Task: Create a section Code Cowboys and in the section, add a milestone UI/UX Design Enhancements in the project Trex.
Action: Mouse moved to (33, 63)
Screenshot: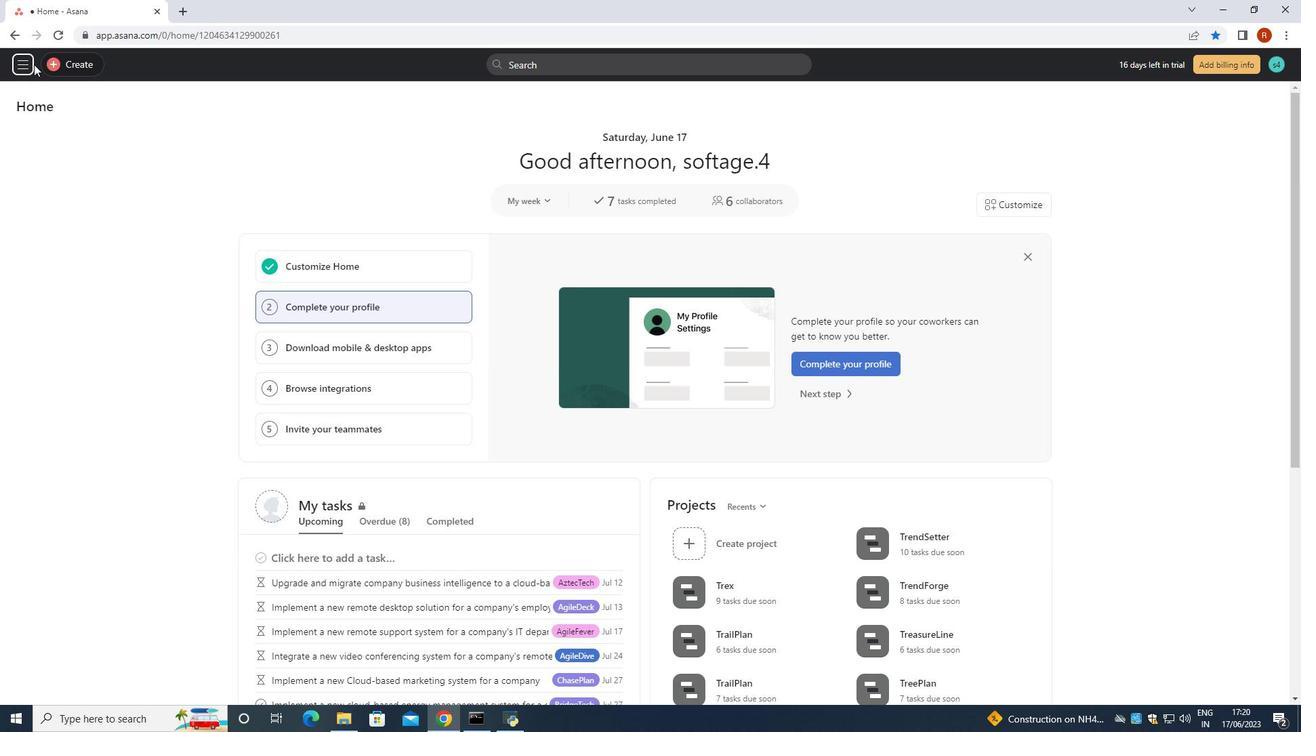 
Action: Mouse pressed left at (33, 63)
Screenshot: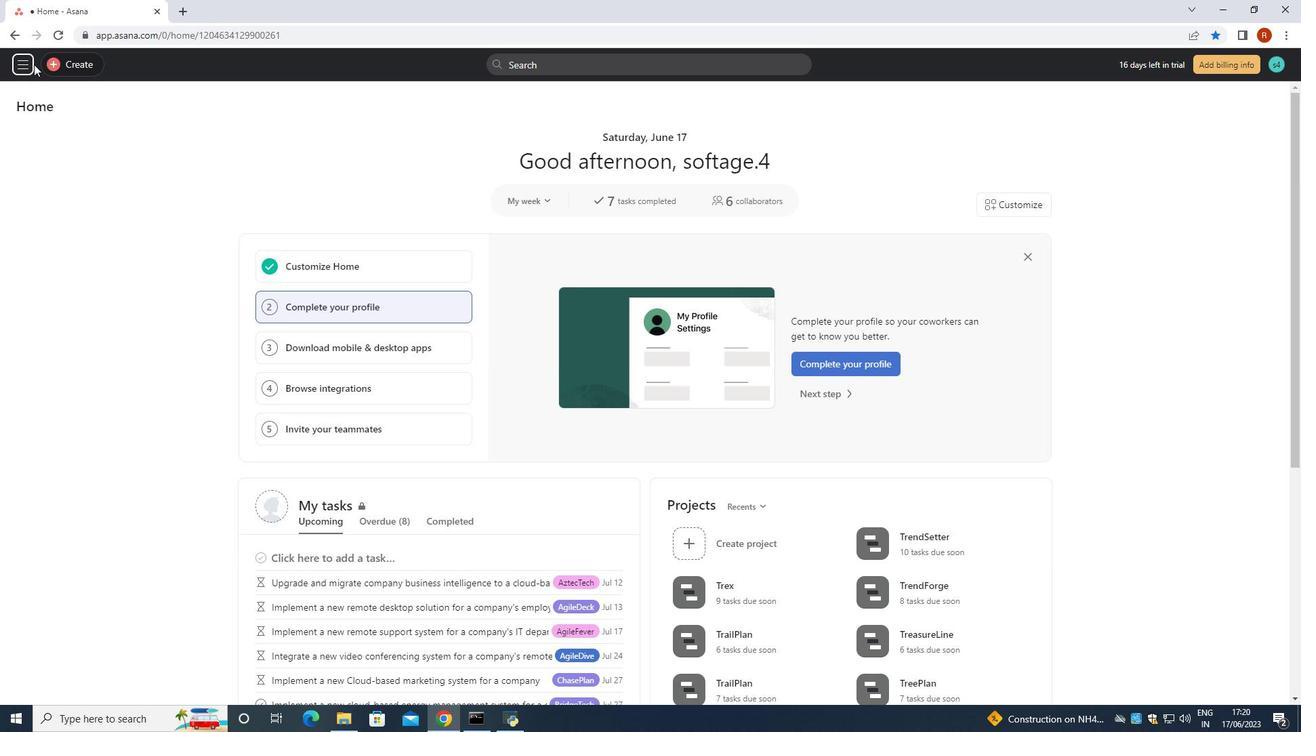 
Action: Mouse moved to (19, 61)
Screenshot: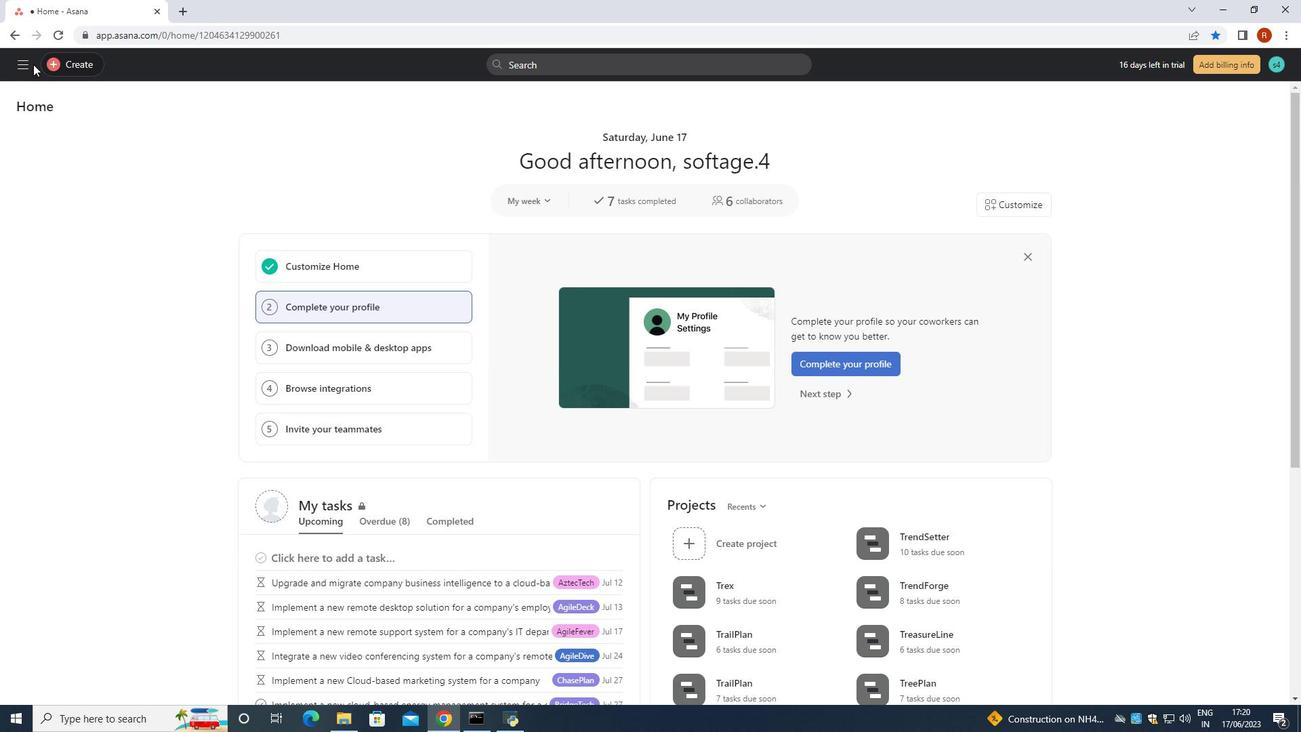 
Action: Mouse pressed left at (19, 61)
Screenshot: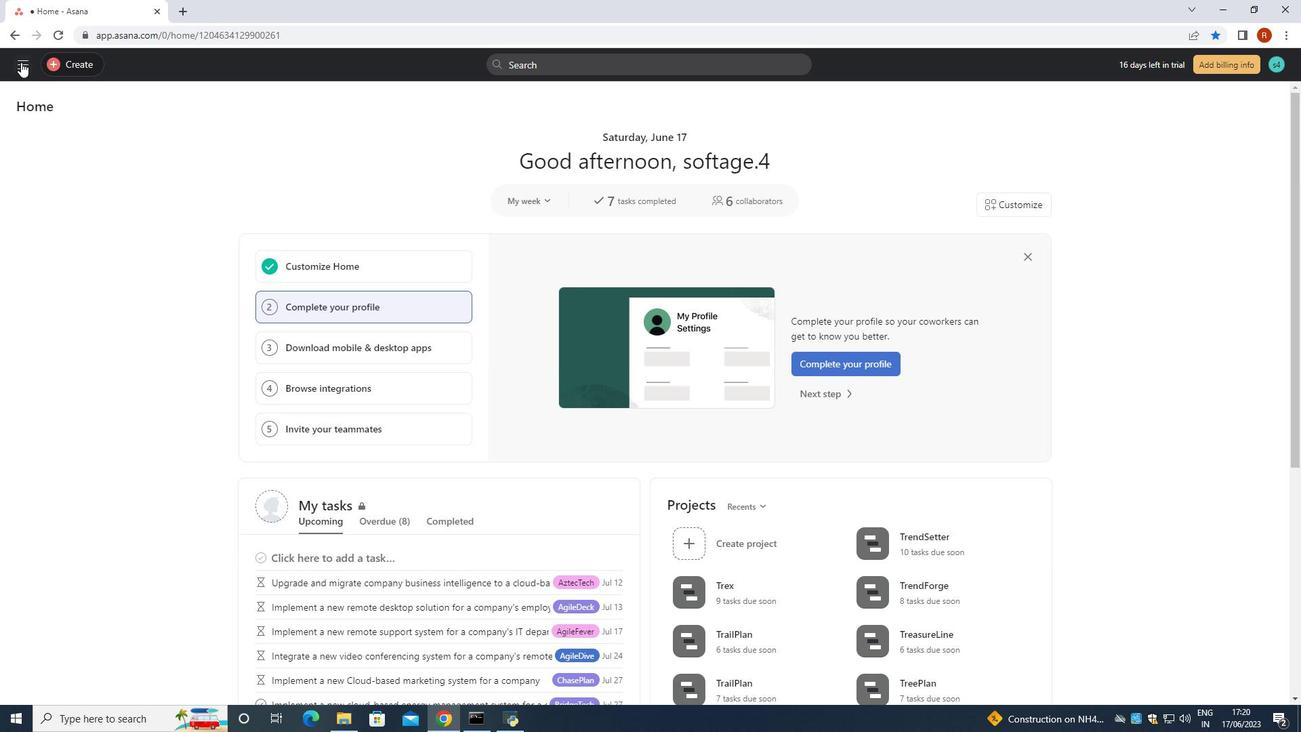 
Action: Mouse moved to (93, 392)
Screenshot: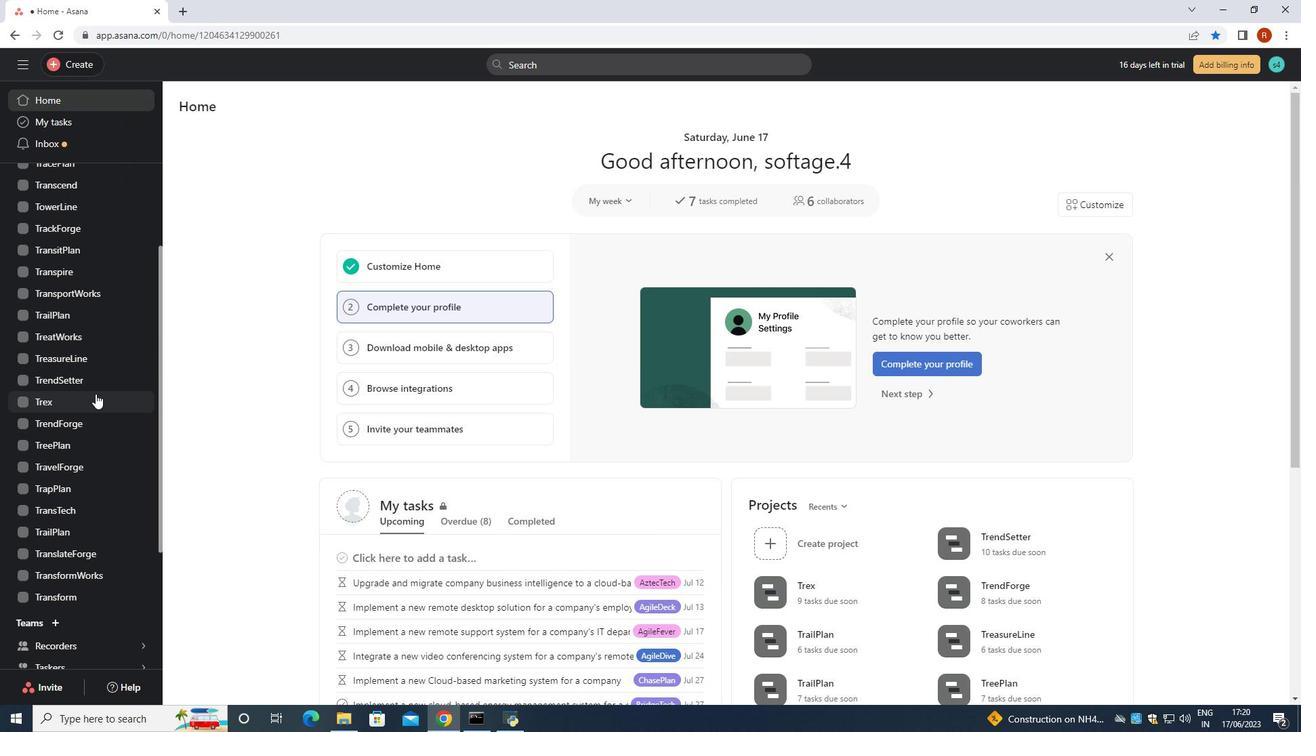
Action: Mouse pressed left at (93, 392)
Screenshot: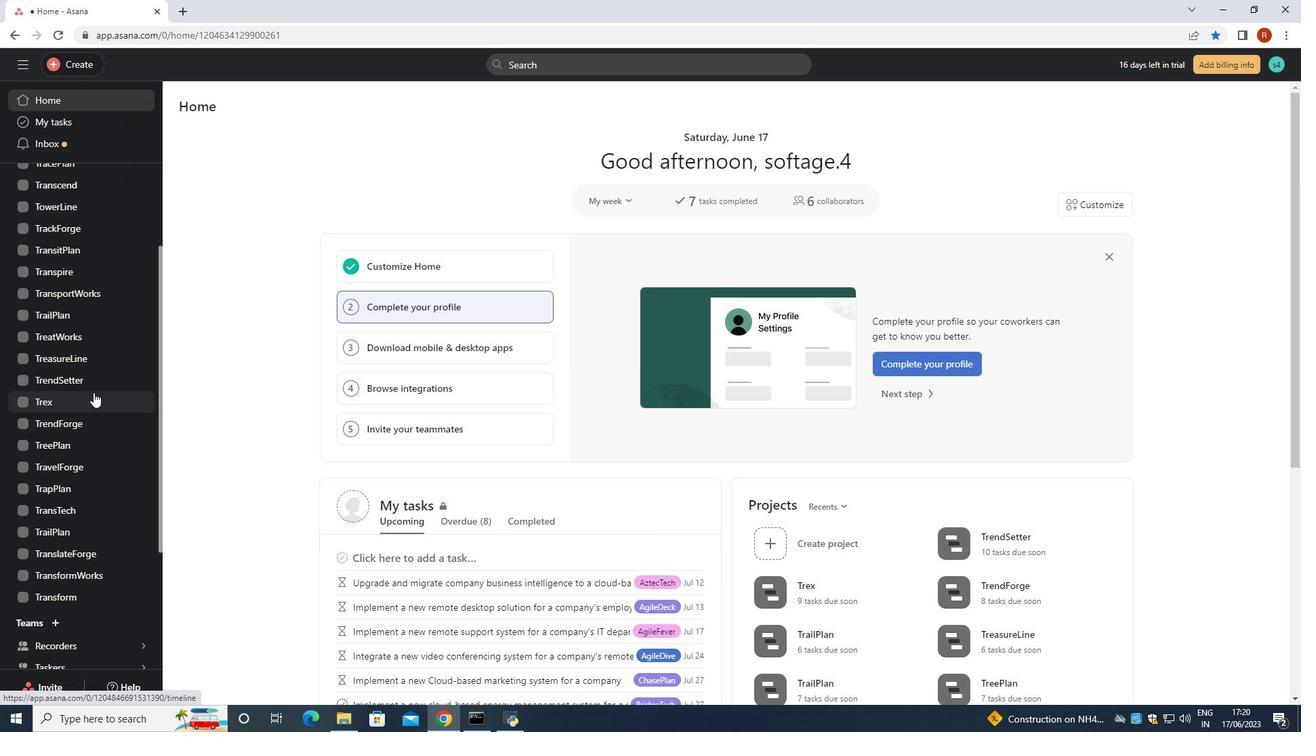 
Action: Mouse moved to (225, 438)
Screenshot: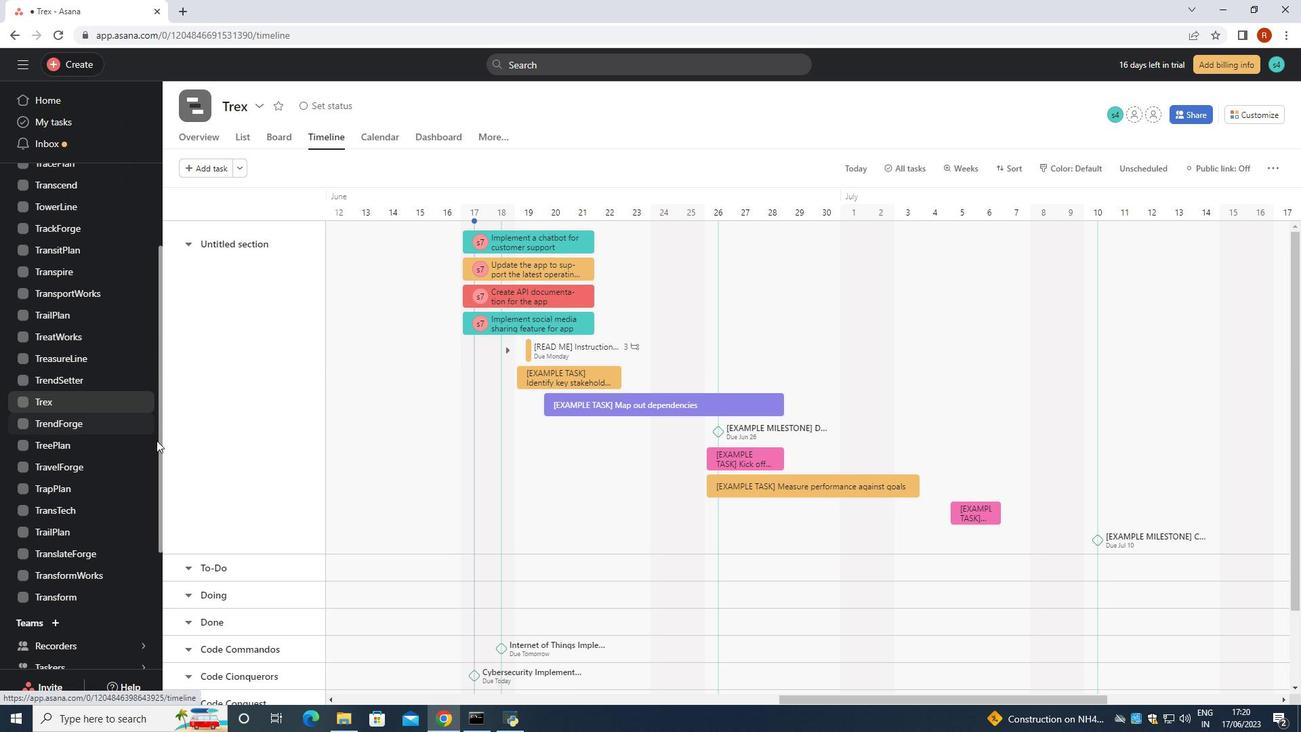 
Action: Mouse scrolled (225, 438) with delta (0, 0)
Screenshot: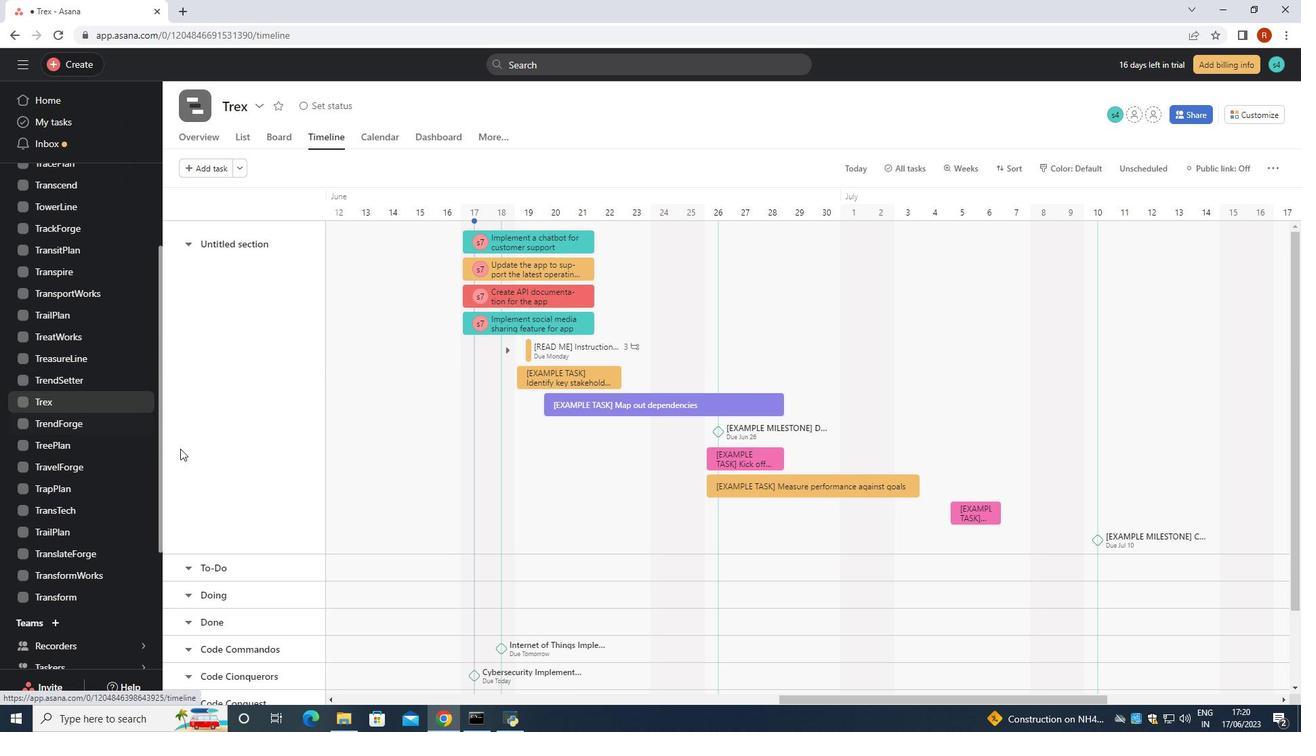 
Action: Mouse scrolled (225, 438) with delta (0, 0)
Screenshot: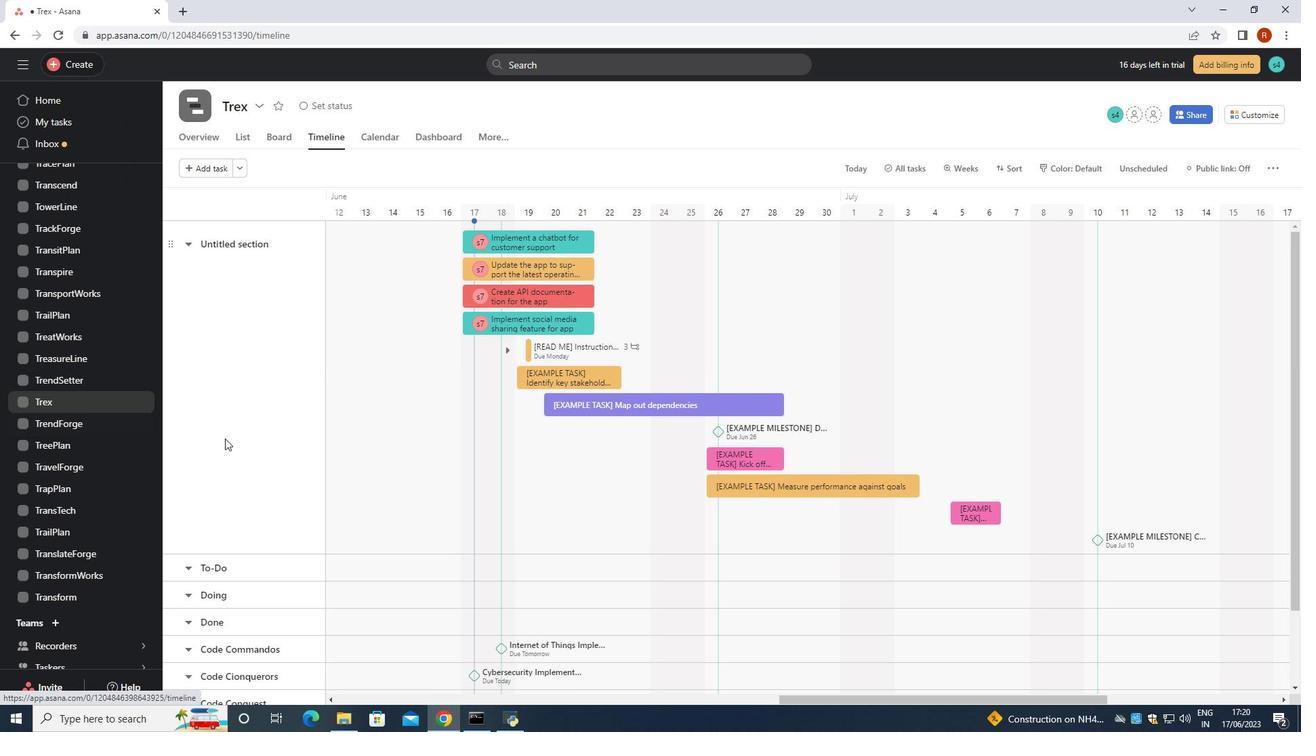 
Action: Mouse moved to (227, 438)
Screenshot: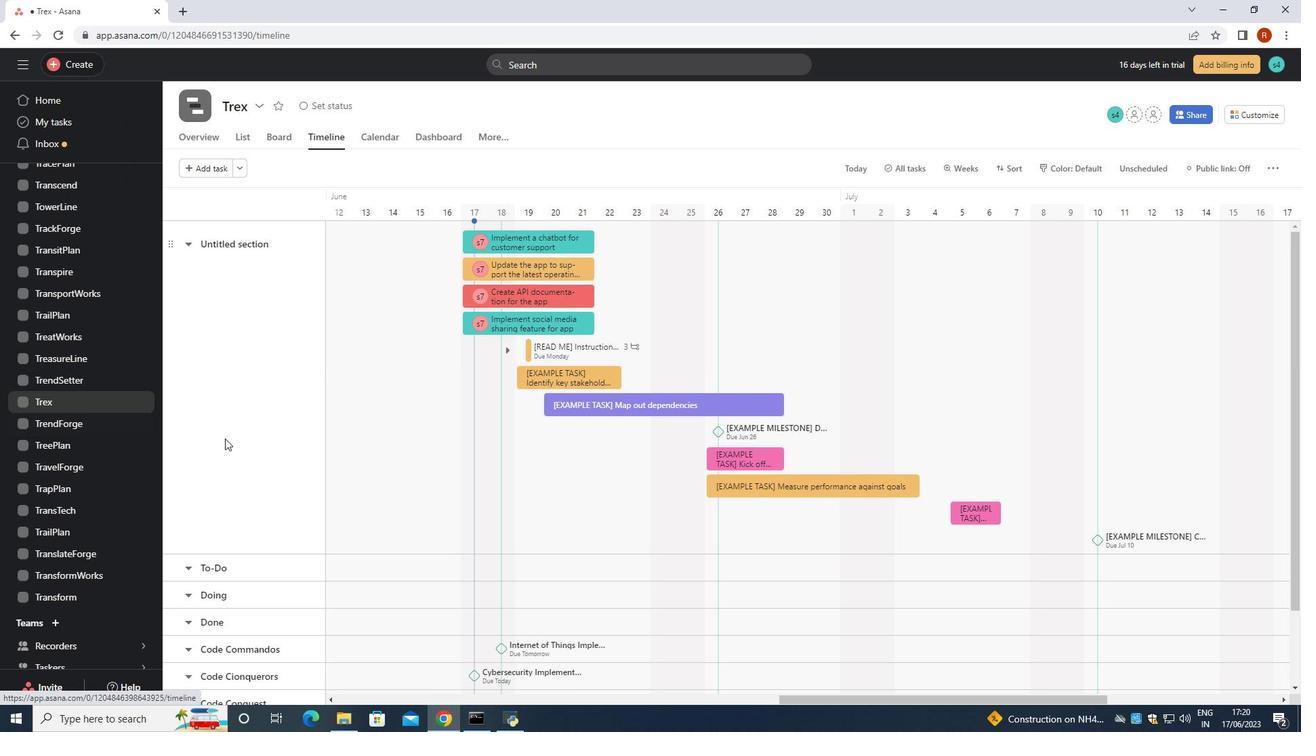 
Action: Mouse scrolled (227, 438) with delta (0, 0)
Screenshot: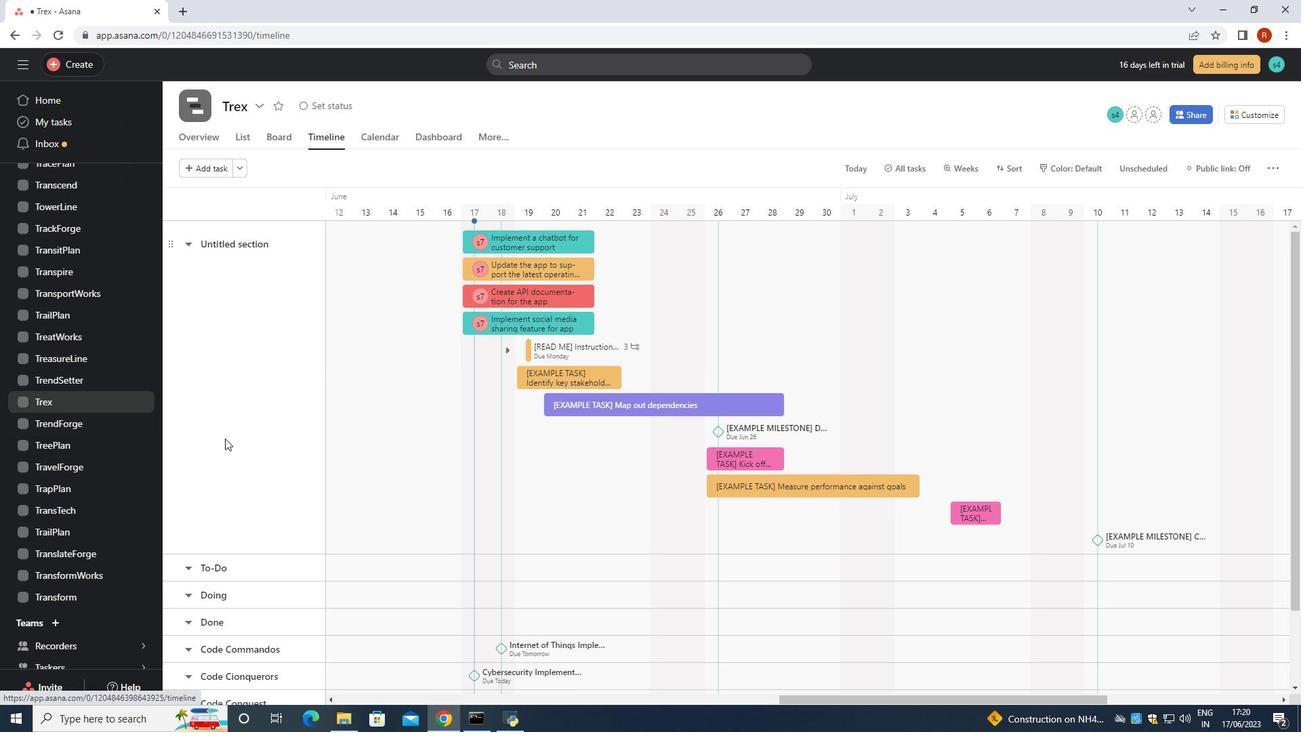 
Action: Mouse moved to (229, 438)
Screenshot: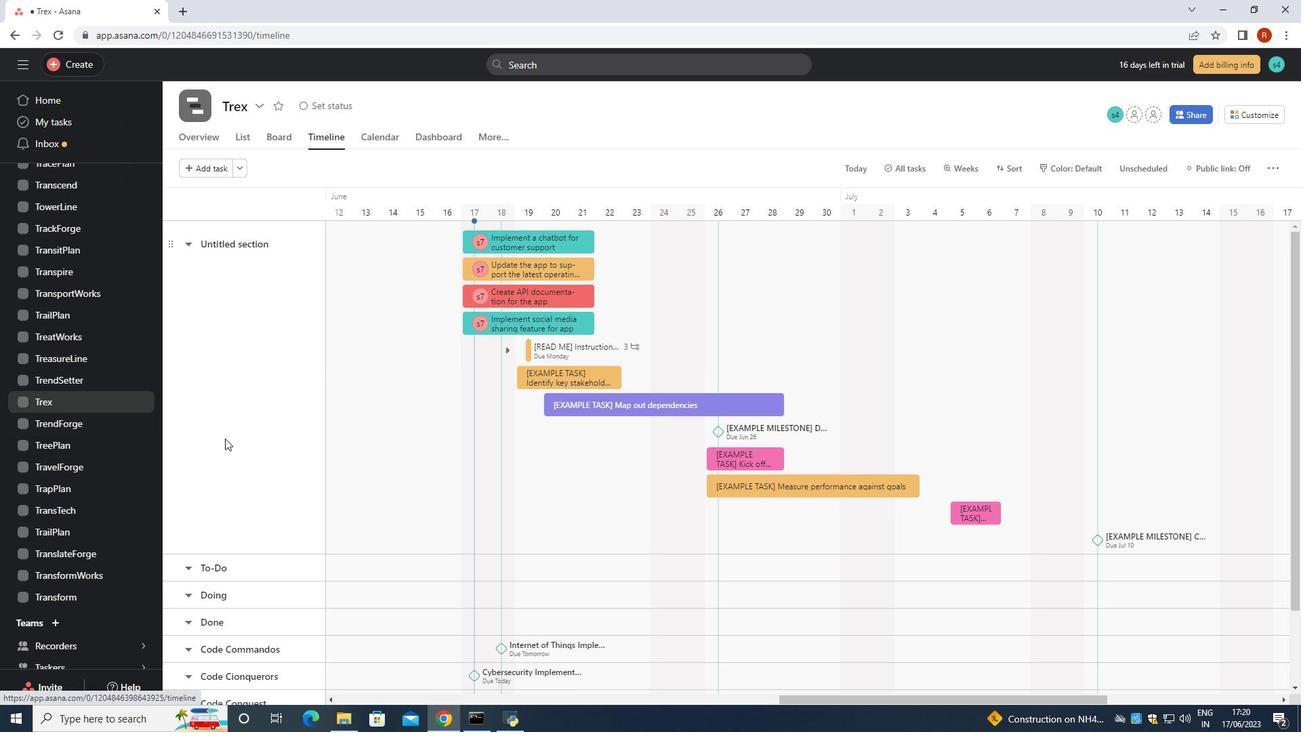 
Action: Mouse scrolled (229, 438) with delta (0, 0)
Screenshot: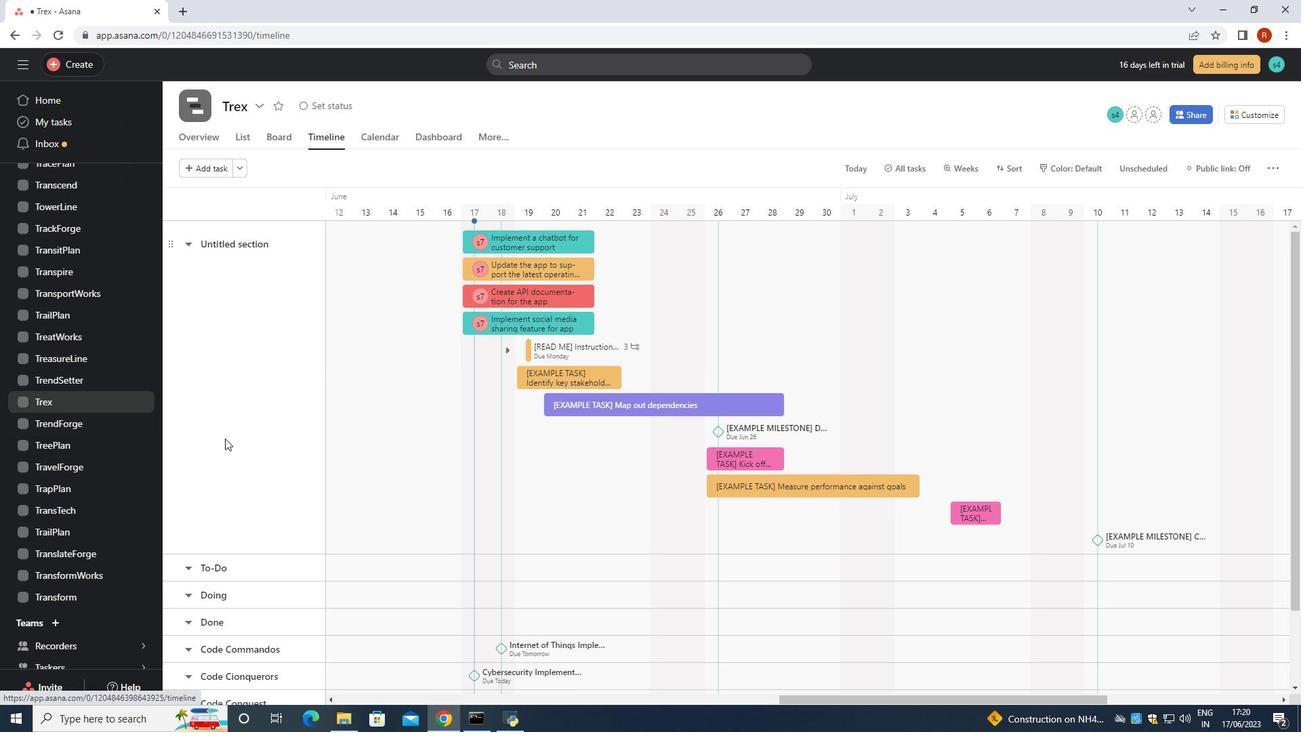 
Action: Mouse moved to (232, 438)
Screenshot: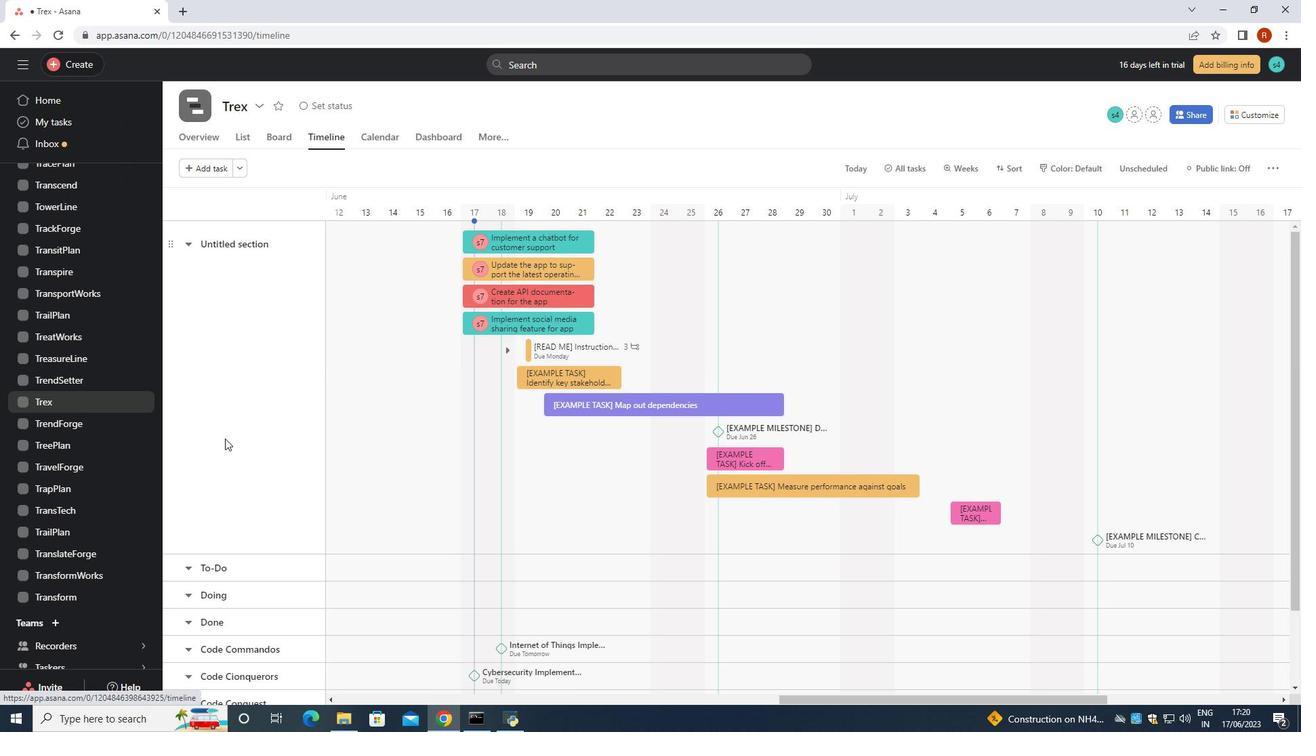 
Action: Mouse scrolled (232, 438) with delta (0, 0)
Screenshot: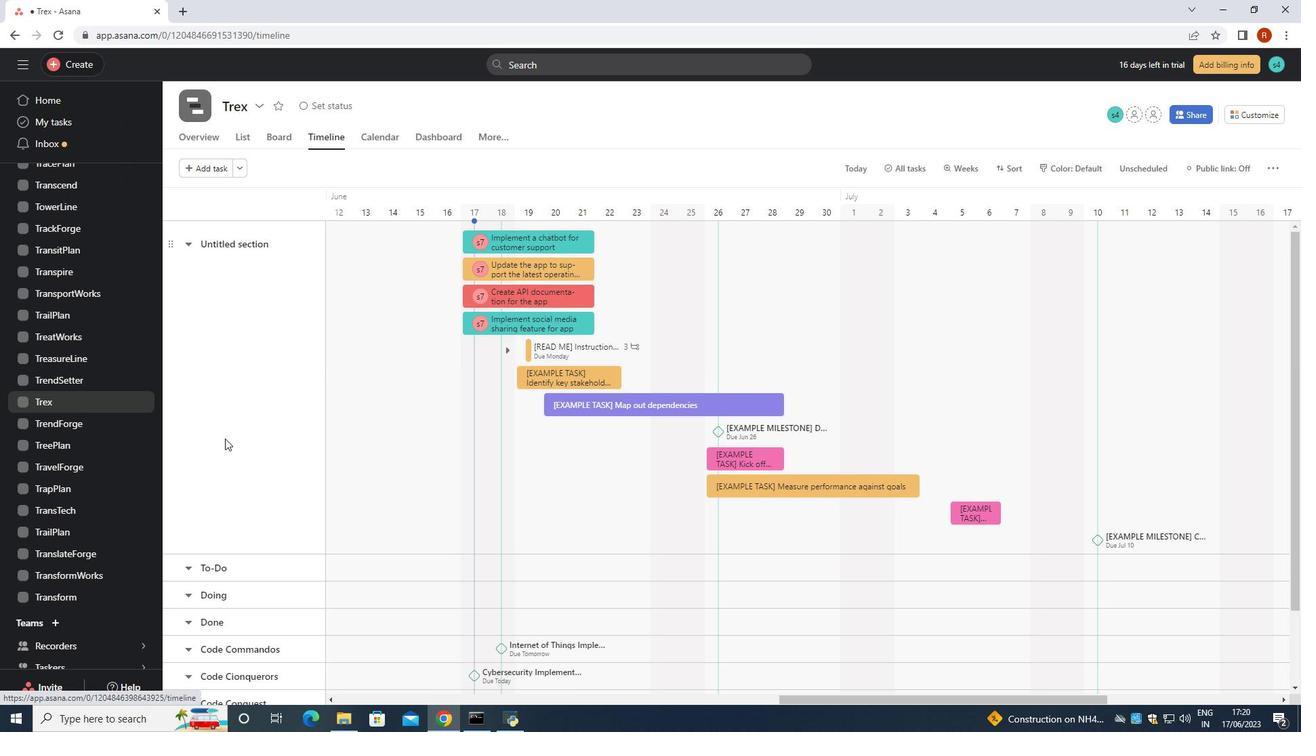 
Action: Mouse scrolled (232, 438) with delta (0, 0)
Screenshot: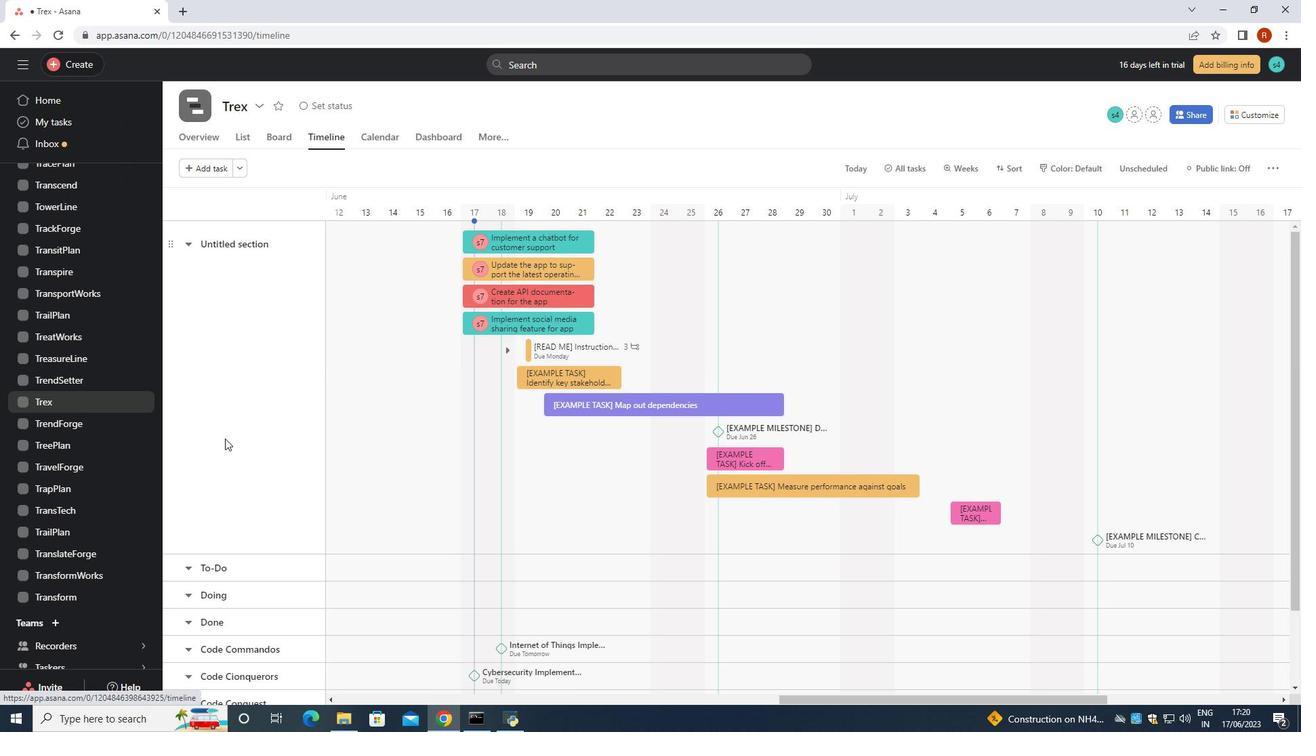 
Action: Mouse moved to (235, 438)
Screenshot: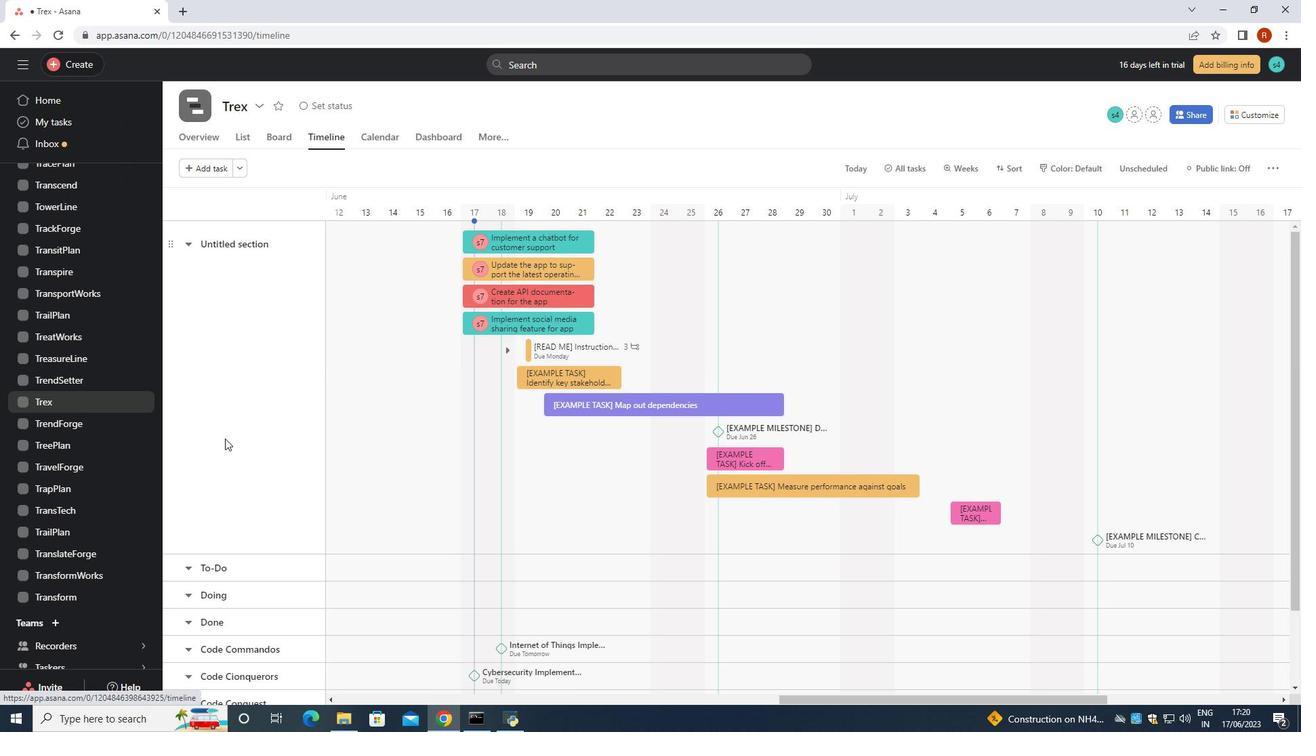 
Action: Mouse scrolled (235, 438) with delta (0, 0)
Screenshot: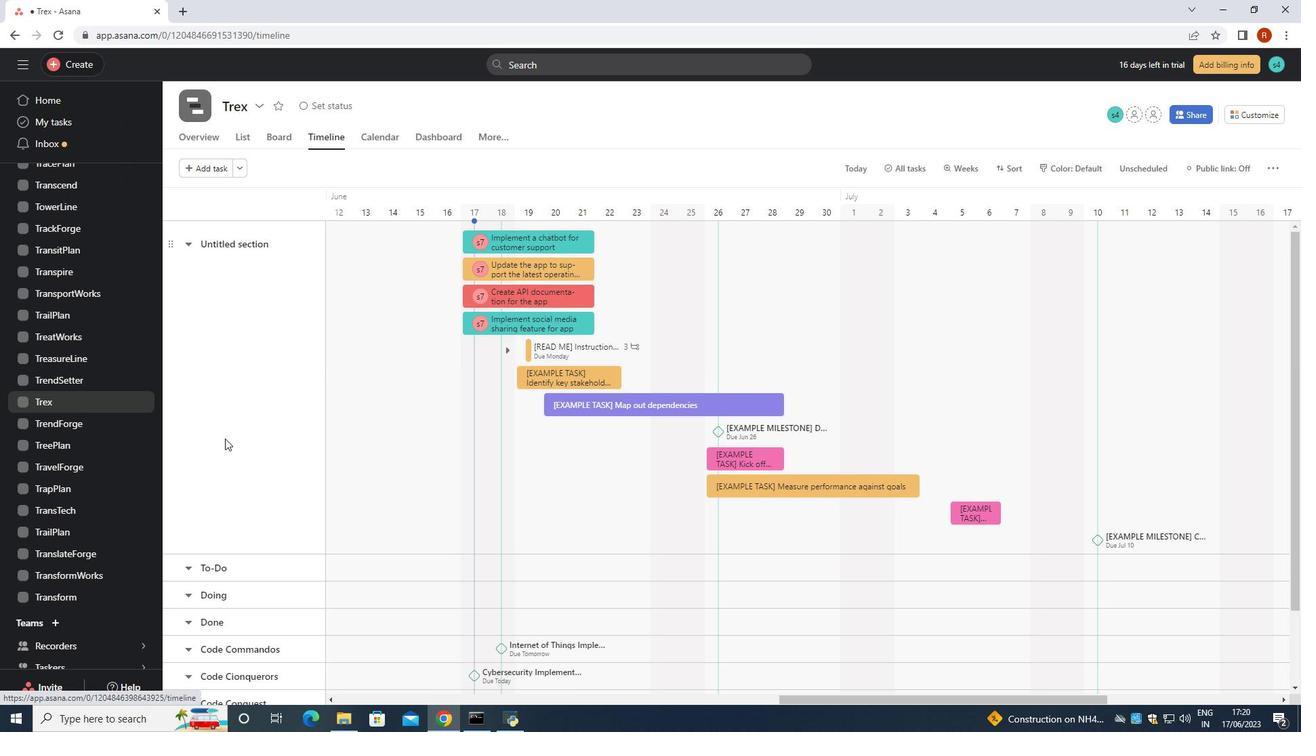 
Action: Mouse moved to (244, 440)
Screenshot: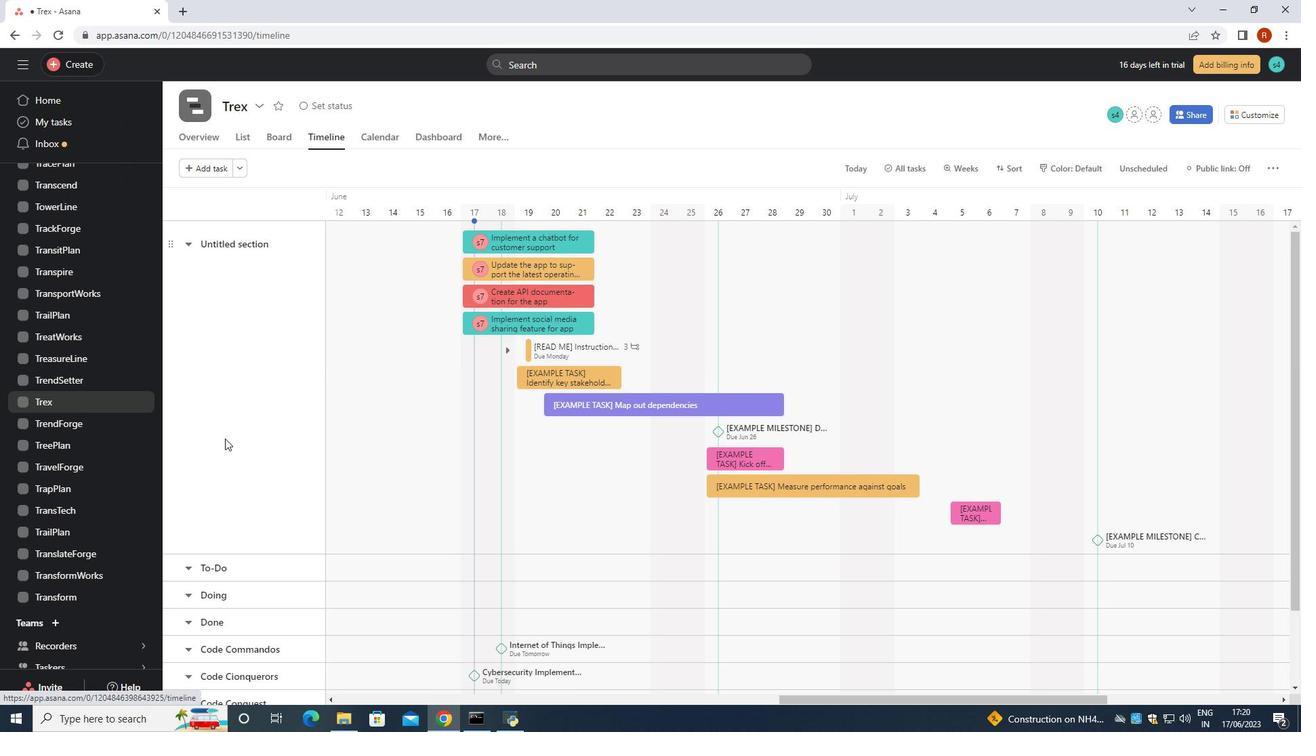 
Action: Mouse scrolled (244, 440) with delta (0, 0)
Screenshot: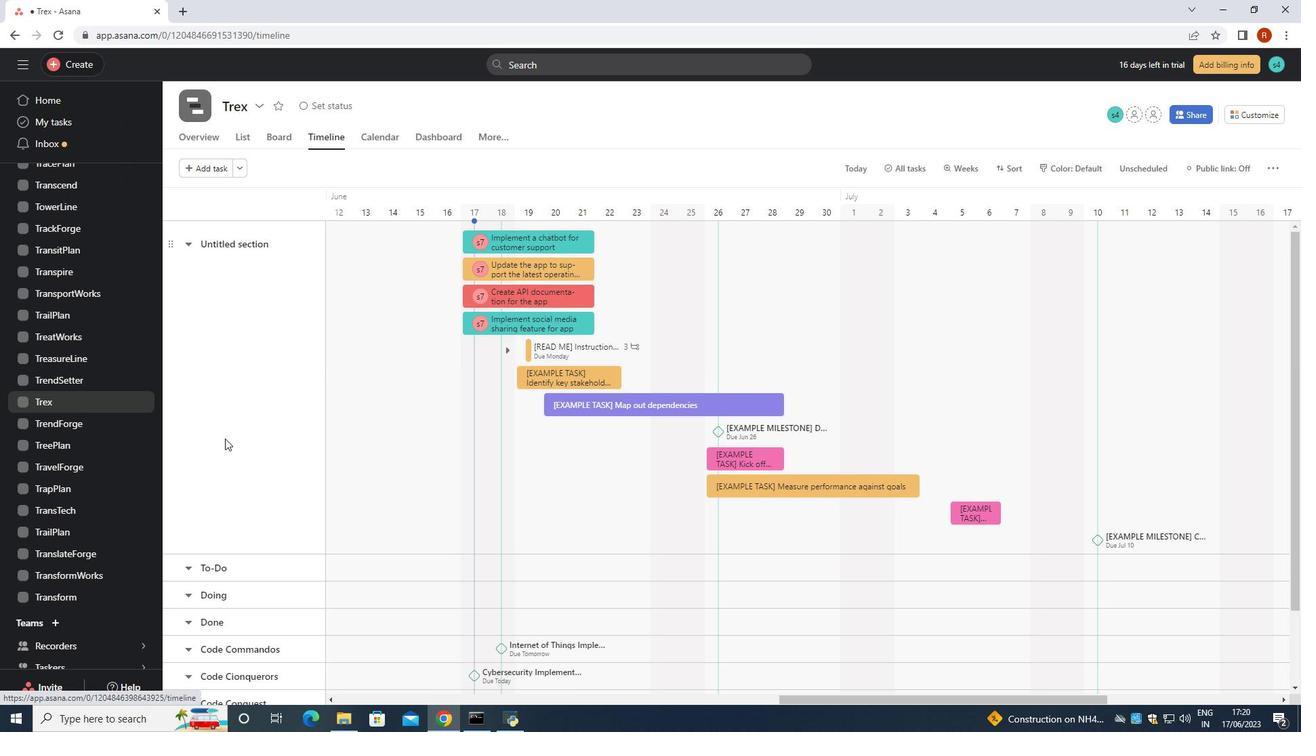 
Action: Mouse moved to (240, 629)
Screenshot: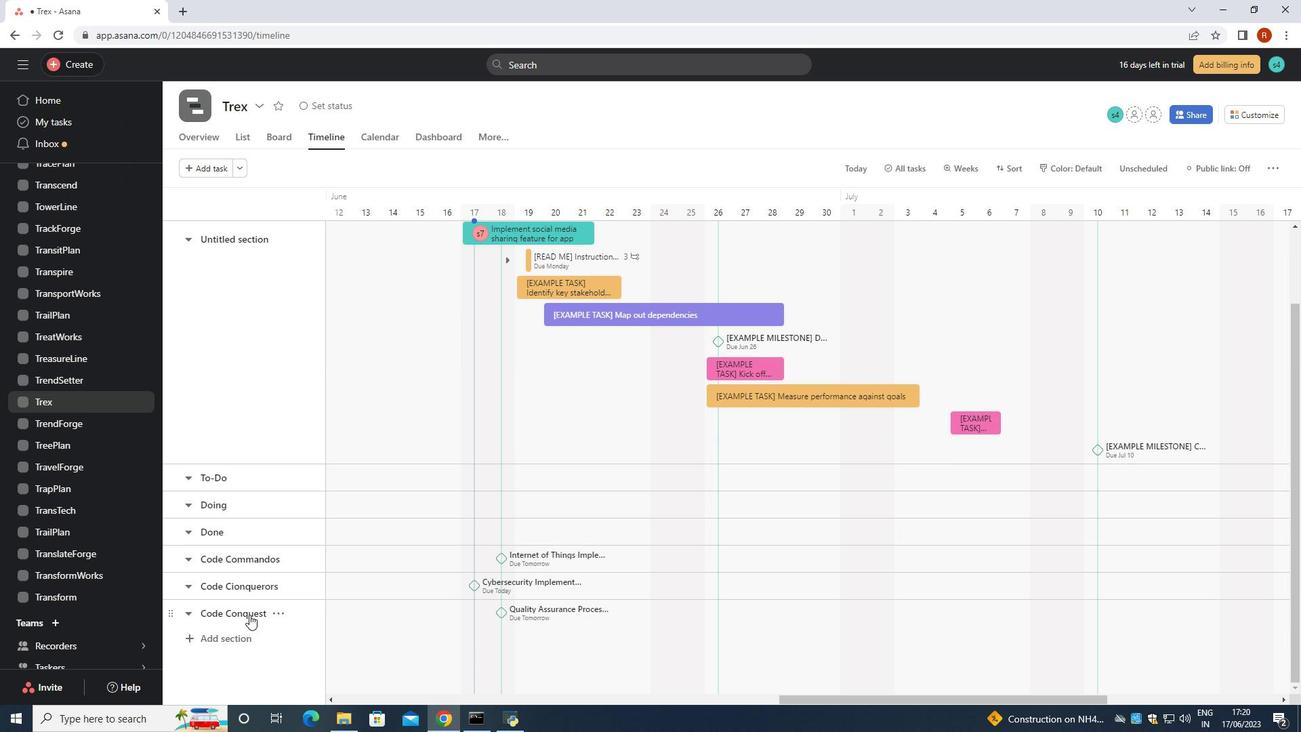 
Action: Mouse pressed left at (240, 629)
Screenshot: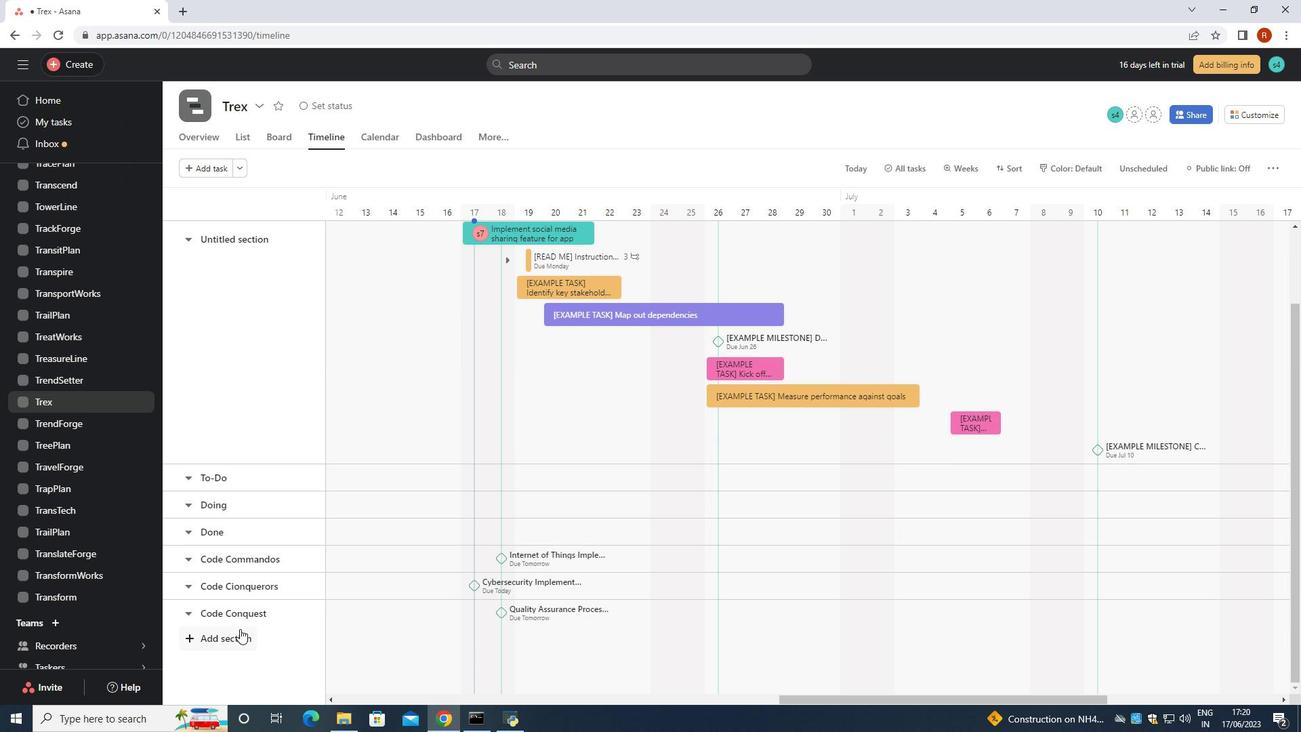 
Action: Mouse moved to (240, 635)
Screenshot: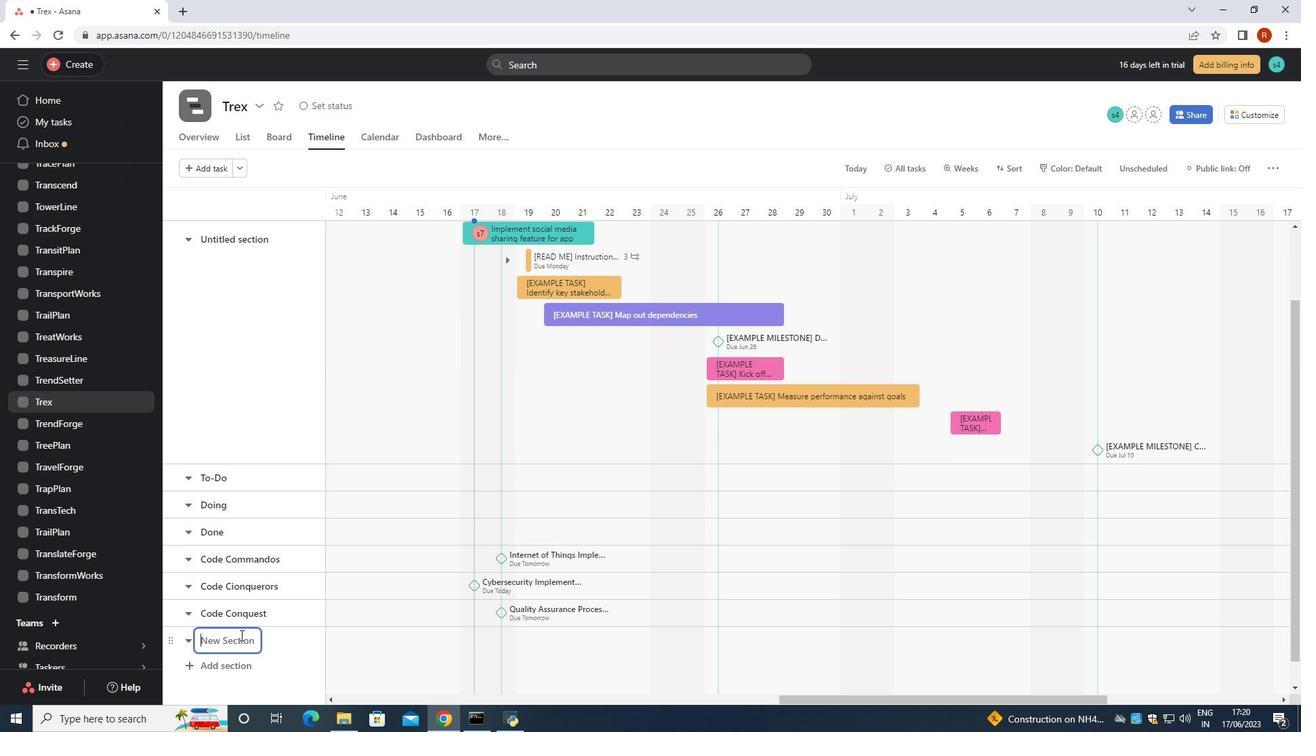 
Action: Key pressed <Key.shift>Code<Key.space><Key.shift><Key.shift><Key.shift><Key.shift>Cowboys<Key.space>
Screenshot: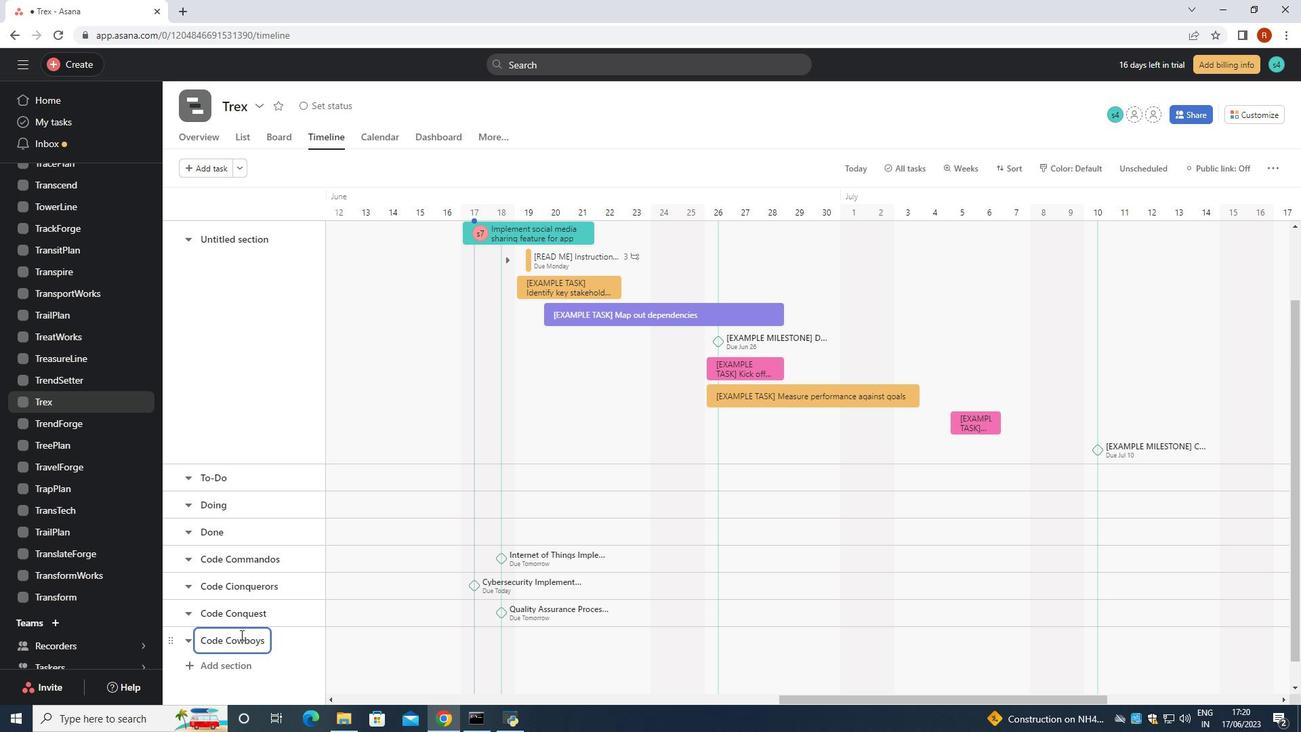
Action: Mouse moved to (392, 649)
Screenshot: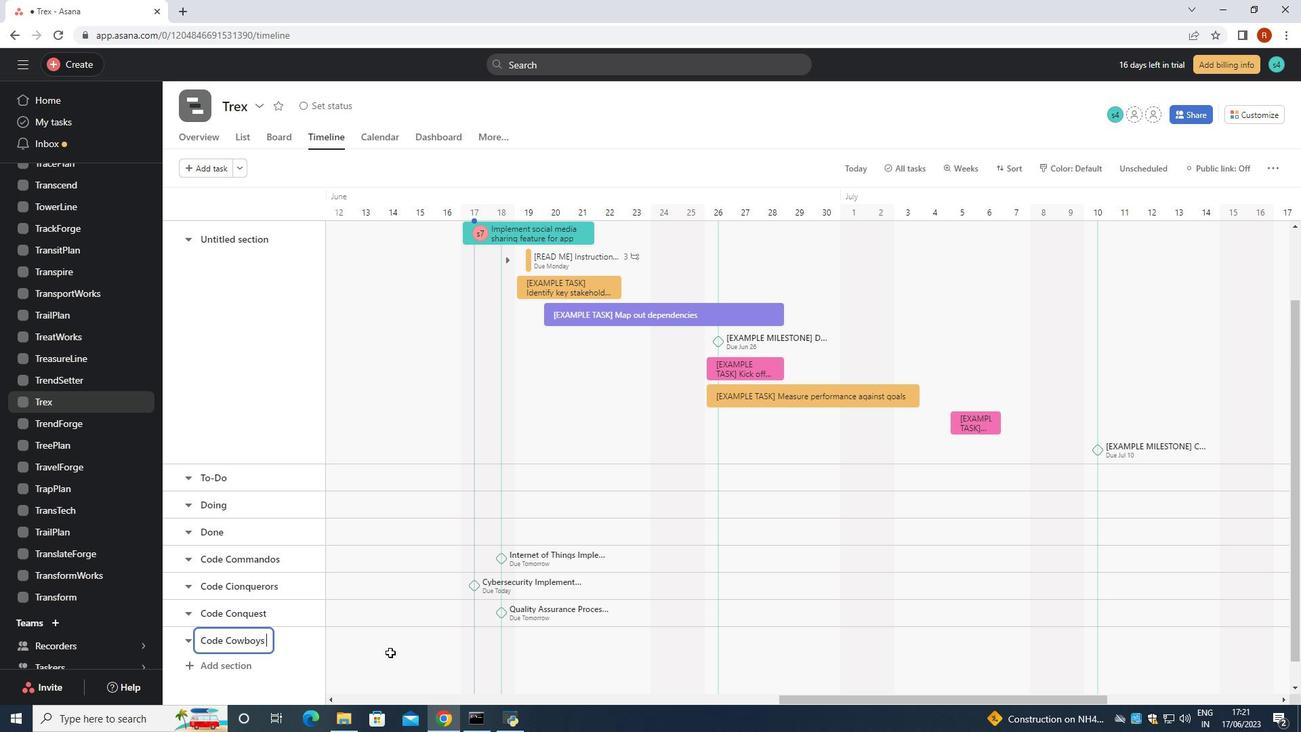 
Action: Mouse pressed left at (392, 649)
Screenshot: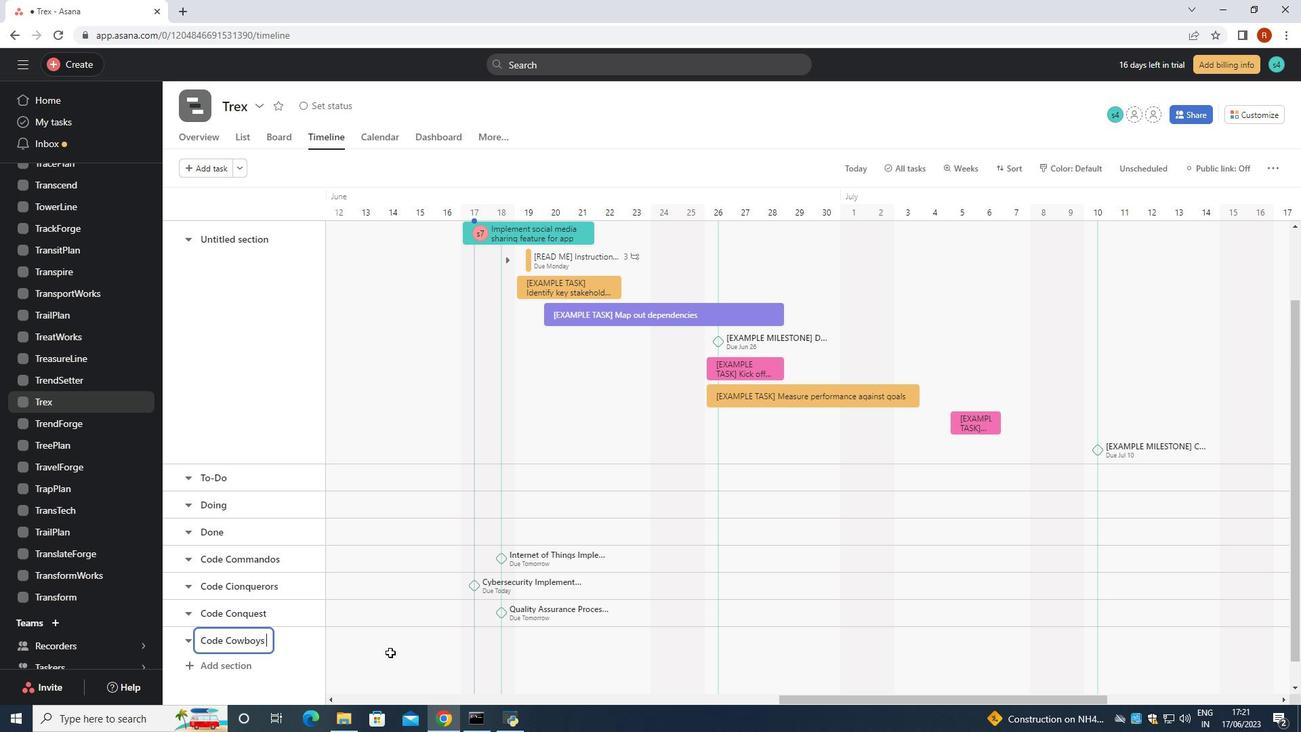 
Action: Mouse moved to (393, 648)
Screenshot: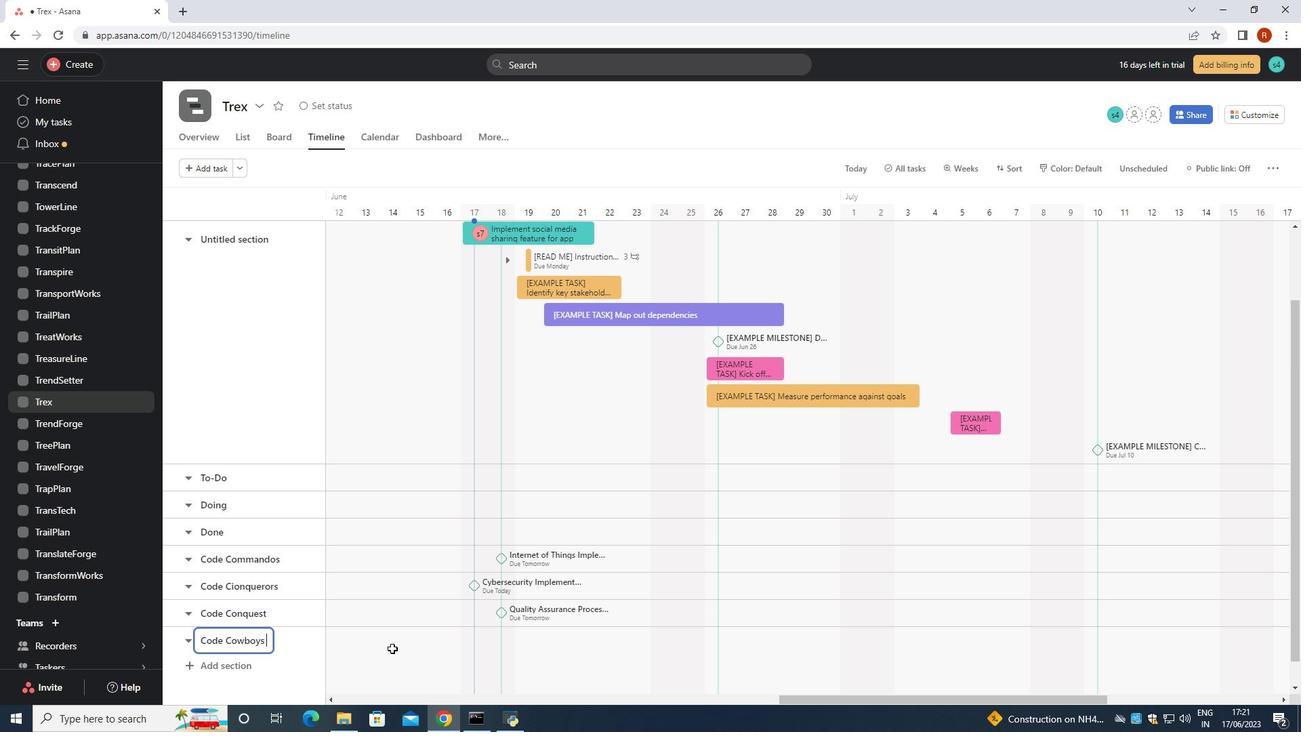 
Action: Mouse pressed left at (393, 648)
Screenshot: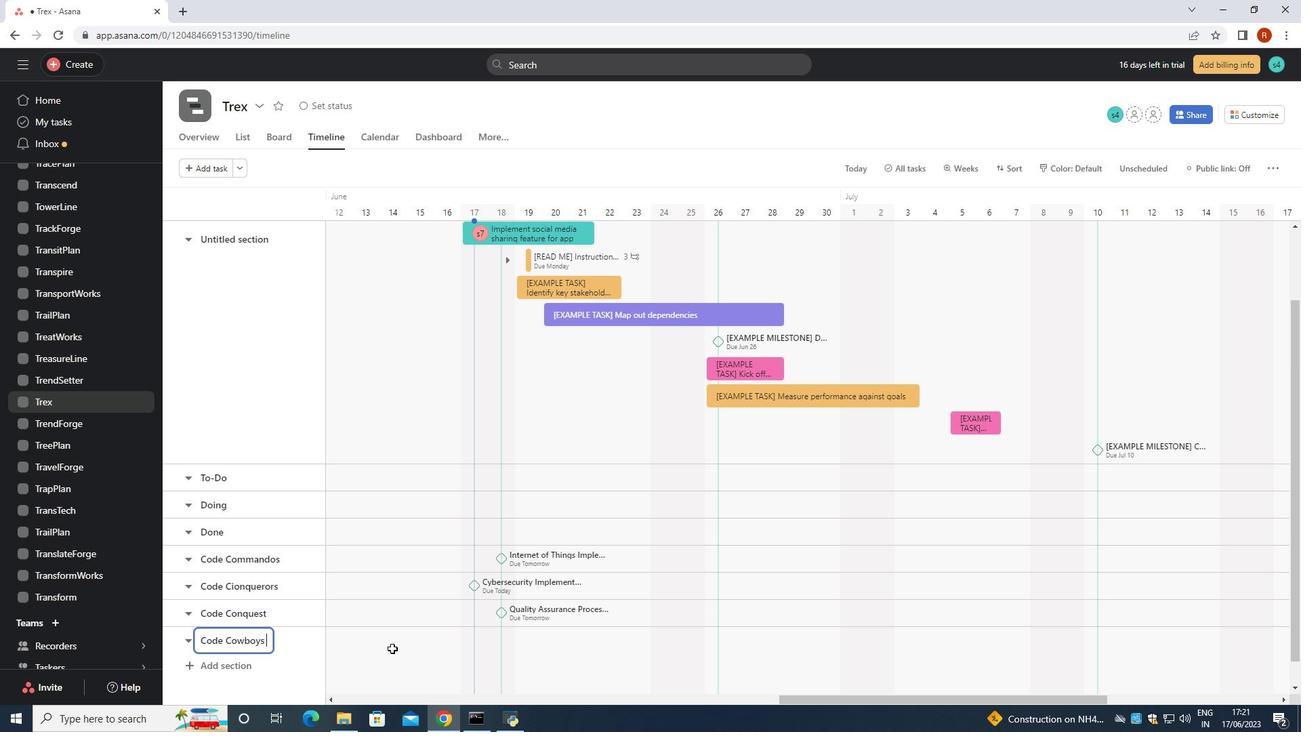 
Action: Key pressed <Key.shift><Key.shift><Key.shift><Key.shift><Key.shift><Key.shift><Key.shift><Key.shift><Key.shift><Key.shift><Key.shift><Key.shift><Key.shift><Key.shift><Key.shift><Key.shift><Key.shift><Key.shift><Key.shift><Key.shift><Key.shift><Key.shift><Key.shift><Key.shift><Key.shift>UI/<Key.shift><Key.shift><Key.shift><Key.shift><Key.shift><Key.shift><Key.shift><Key.shift><Key.shift><Key.shift>UX<Key.space><Key.space><Key.shift><Key.shift>Design<Key.space><Key.shift>Enhancements<Key.enter>
Screenshot: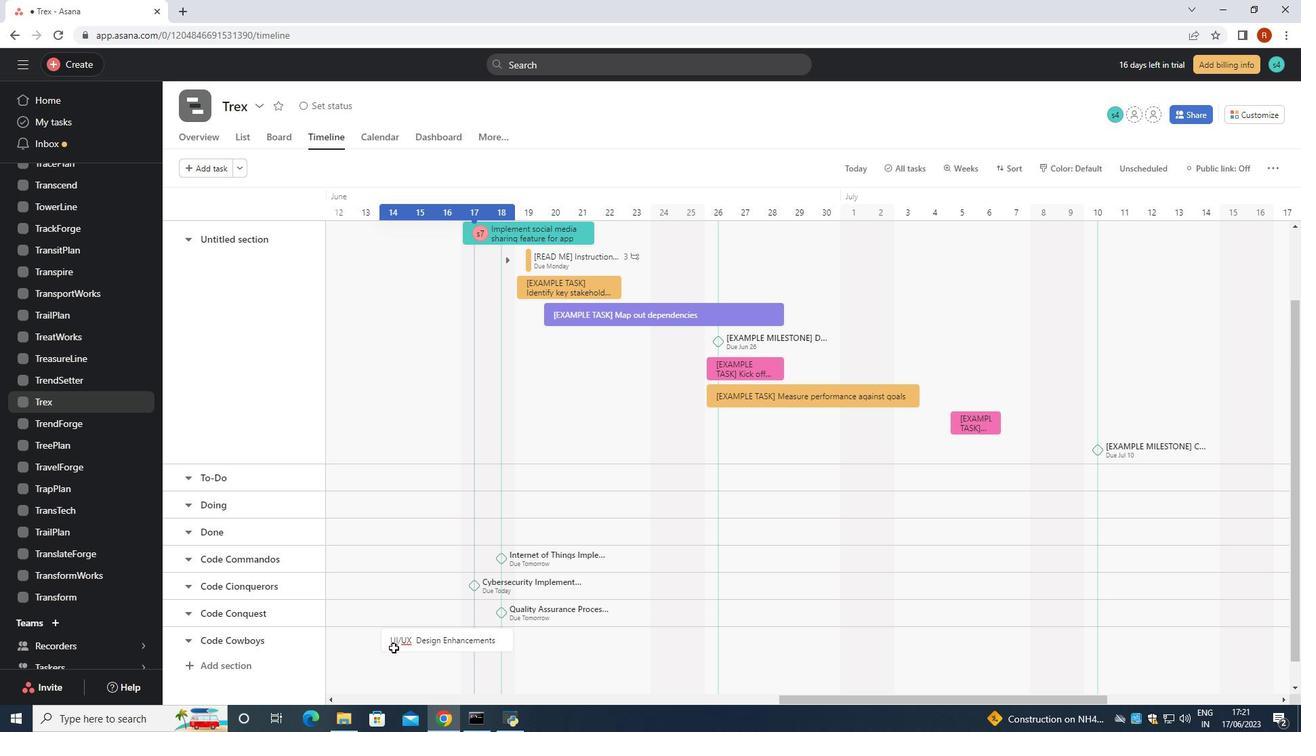 
Action: Mouse moved to (469, 634)
Screenshot: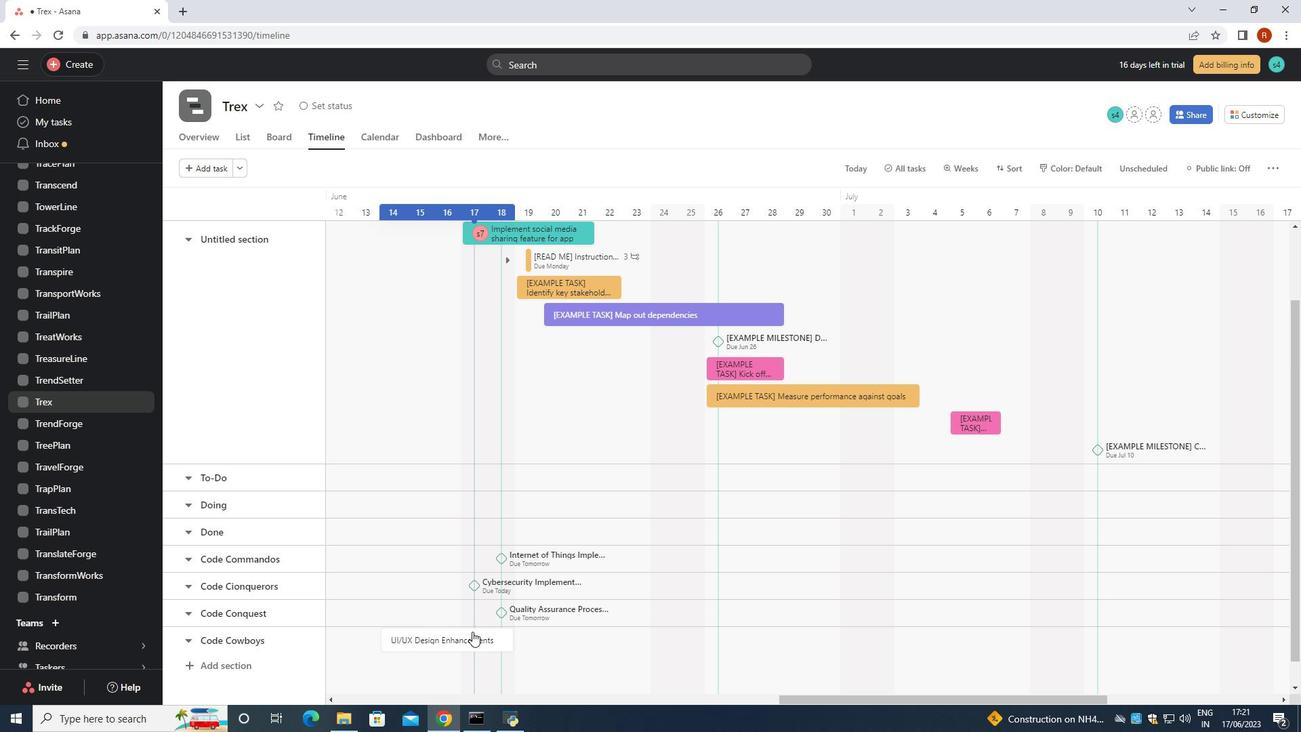 
Action: Mouse pressed right at (469, 634)
Screenshot: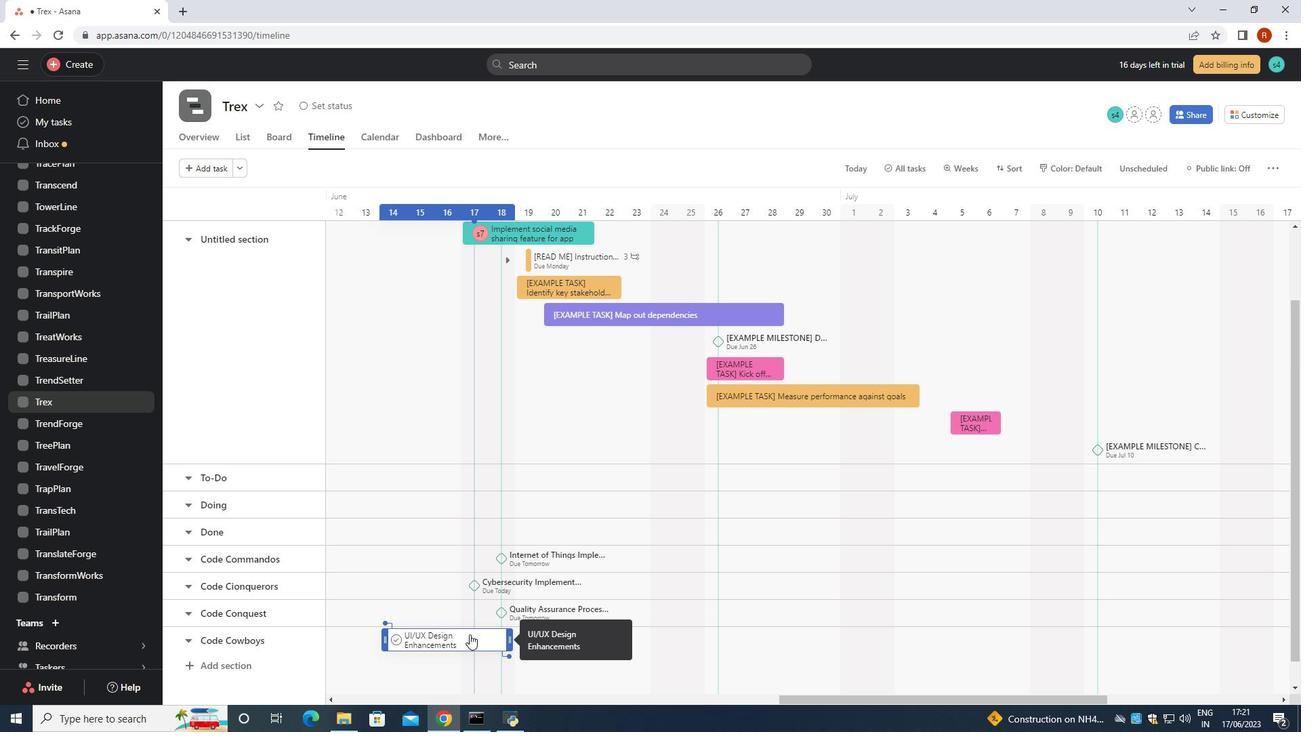 
Action: Mouse moved to (524, 573)
Screenshot: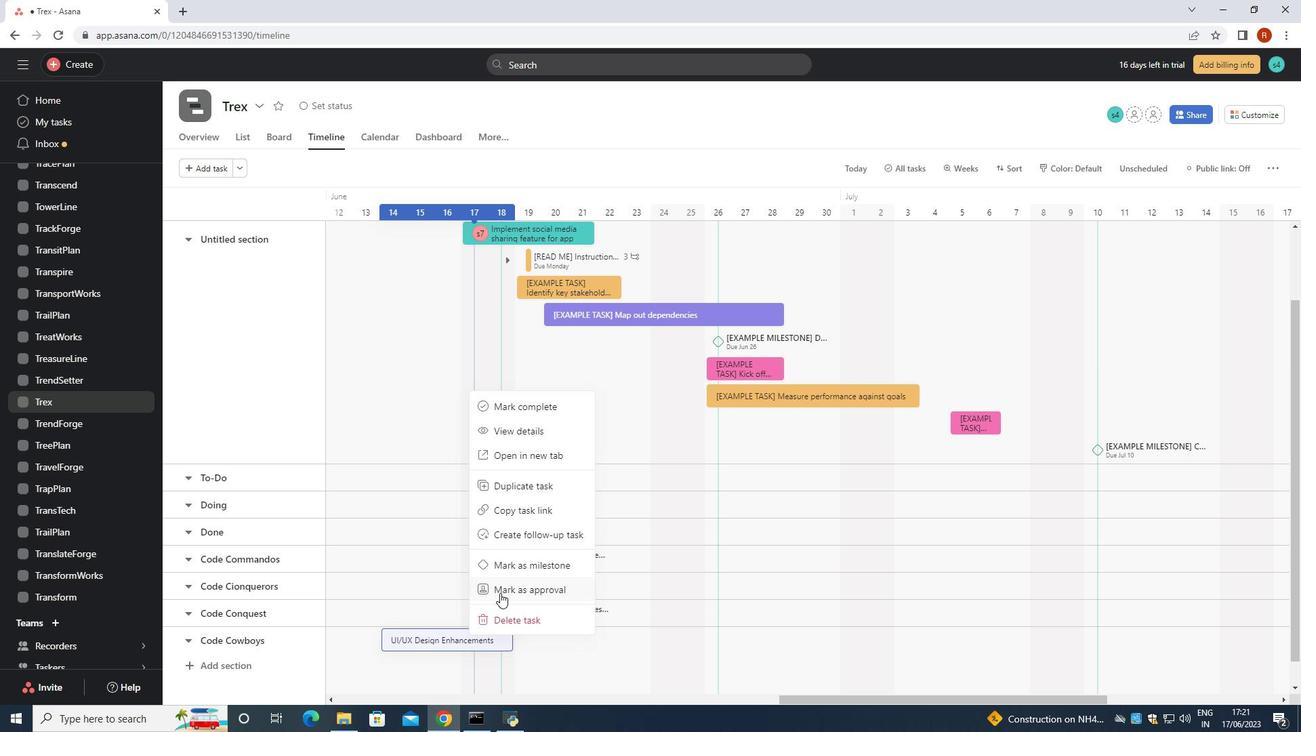 
Action: Mouse pressed left at (524, 573)
Screenshot: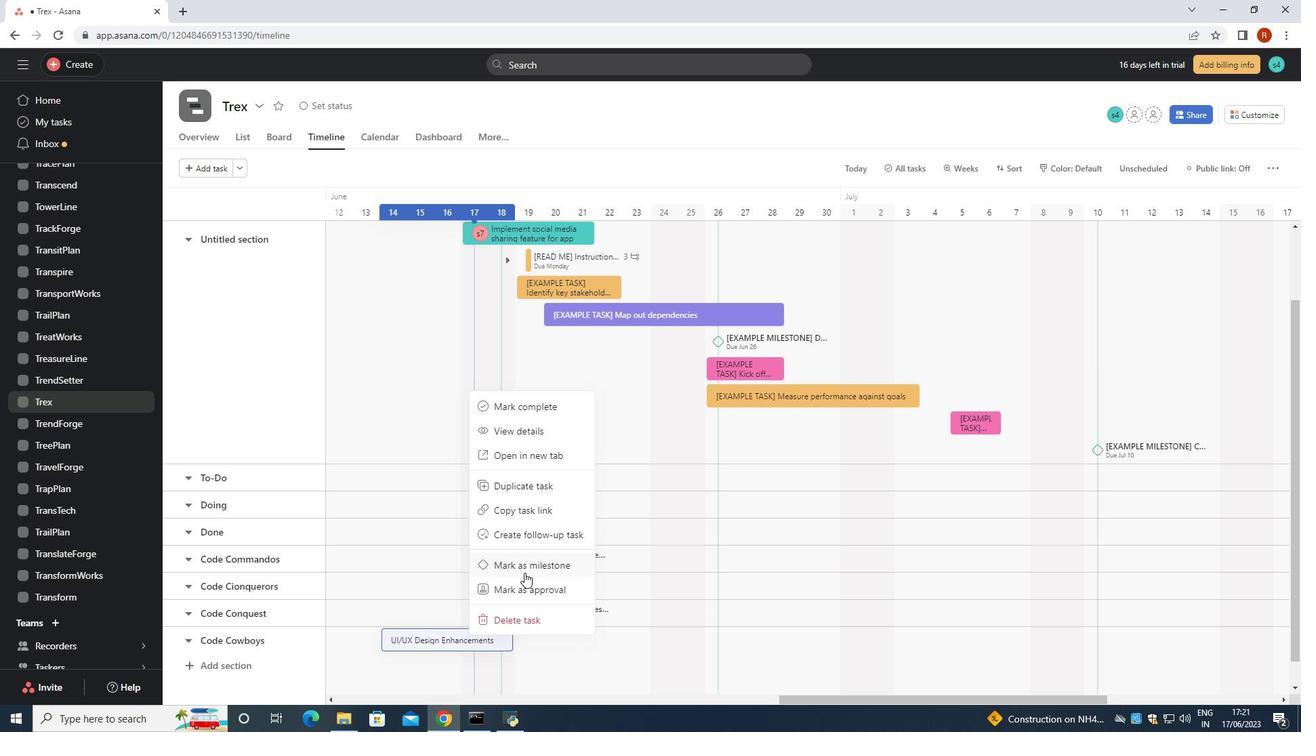 
Action: Mouse moved to (926, 578)
Screenshot: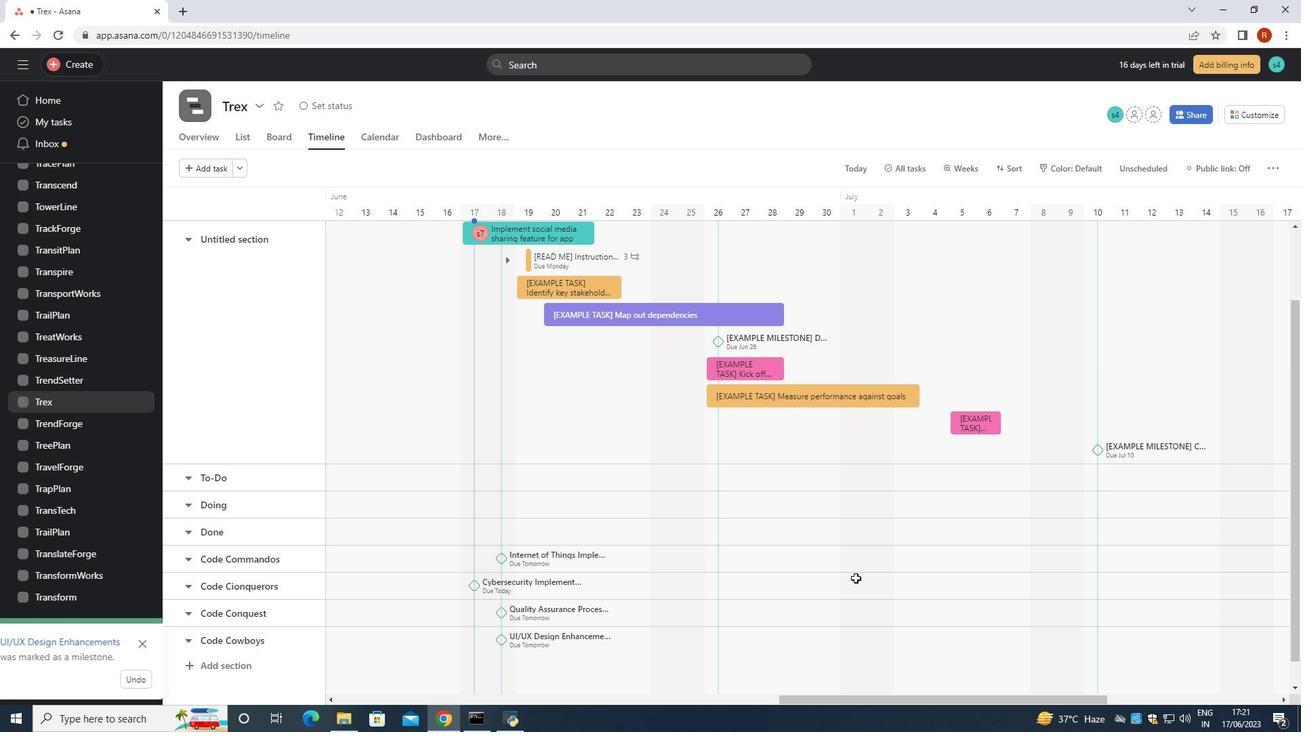 
